 Task: Add Dr. Bronner's Organic Spearmint Peppermint Soap to the cart.
Action: Mouse moved to (309, 153)
Screenshot: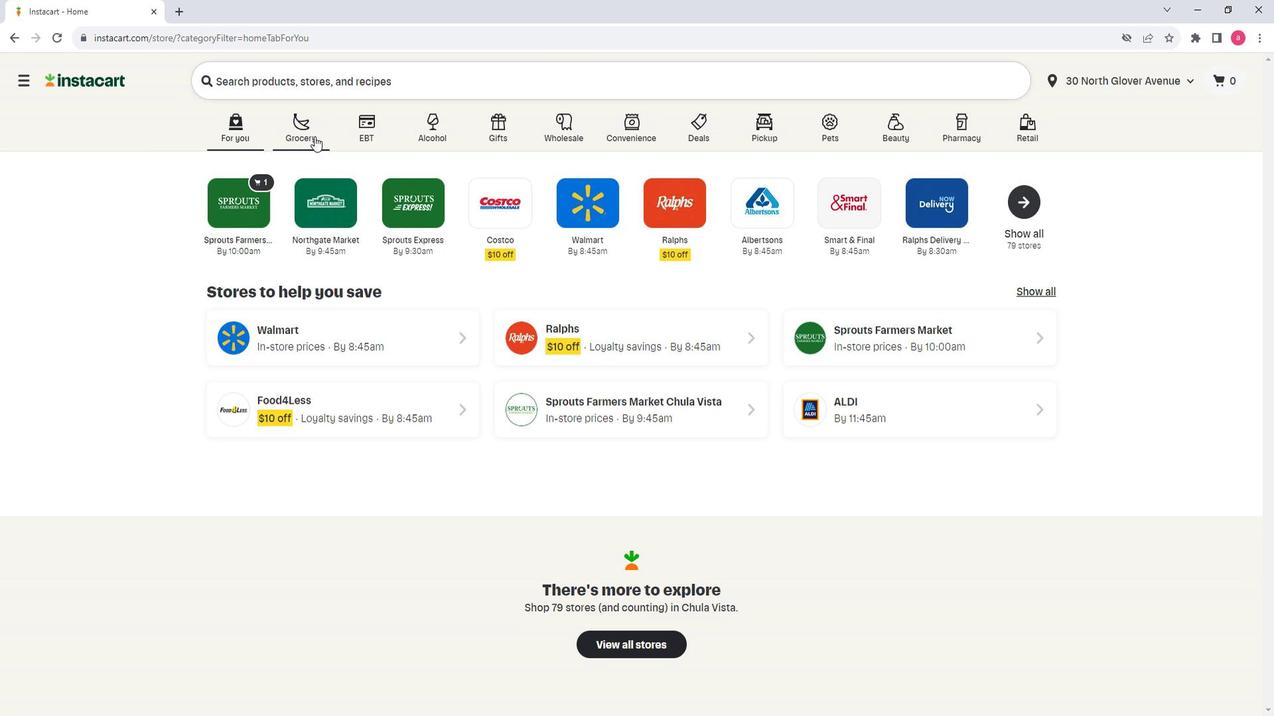 
Action: Mouse pressed left at (309, 153)
Screenshot: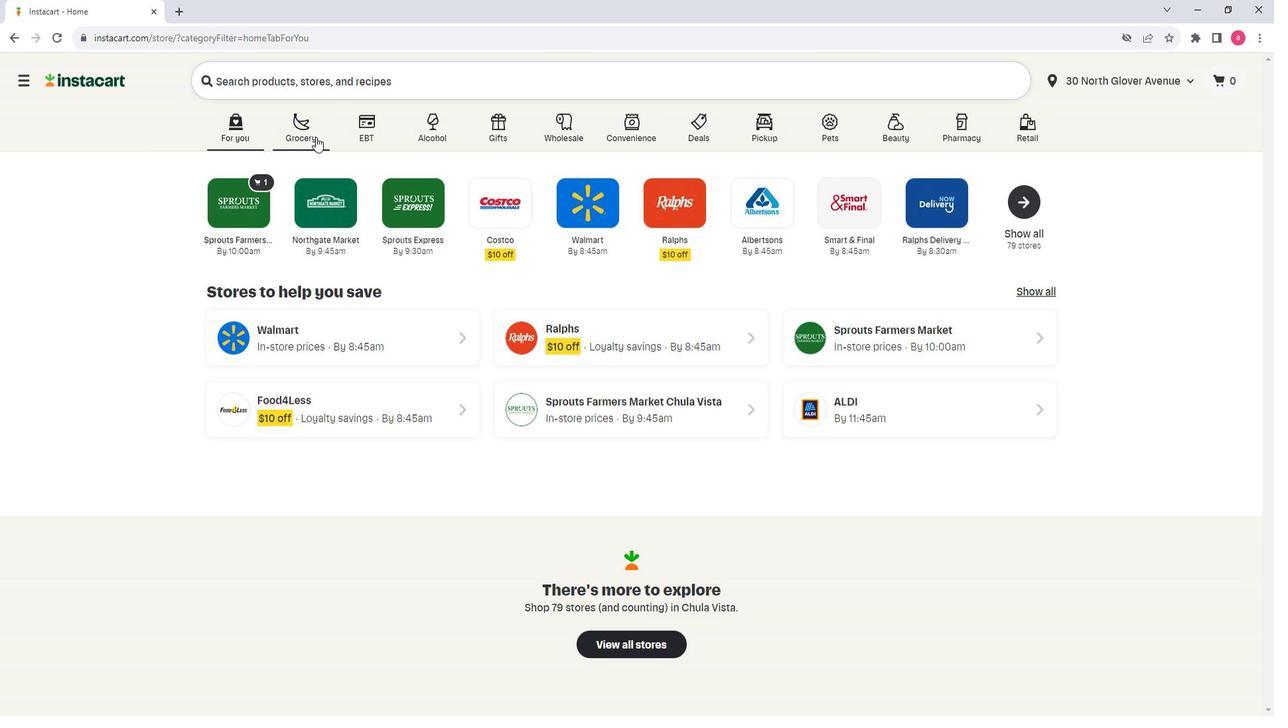 
Action: Mouse moved to (410, 380)
Screenshot: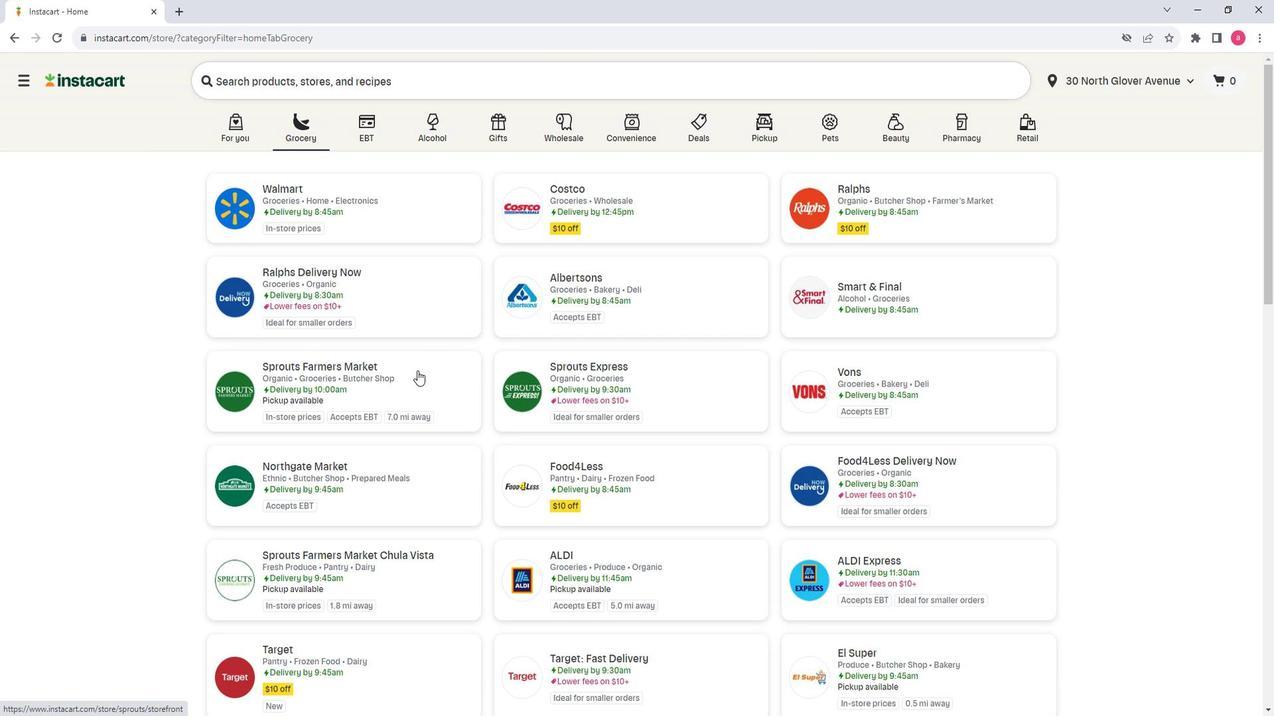 
Action: Mouse pressed left at (410, 380)
Screenshot: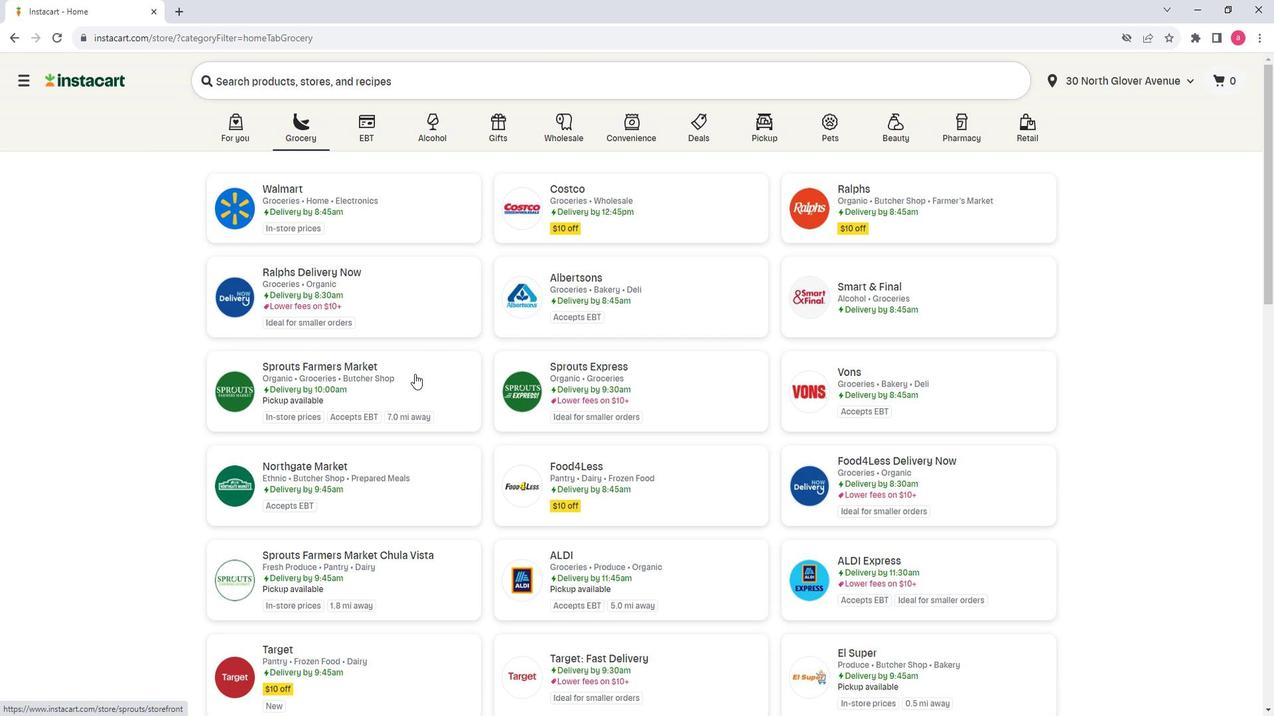 
Action: Mouse moved to (94, 388)
Screenshot: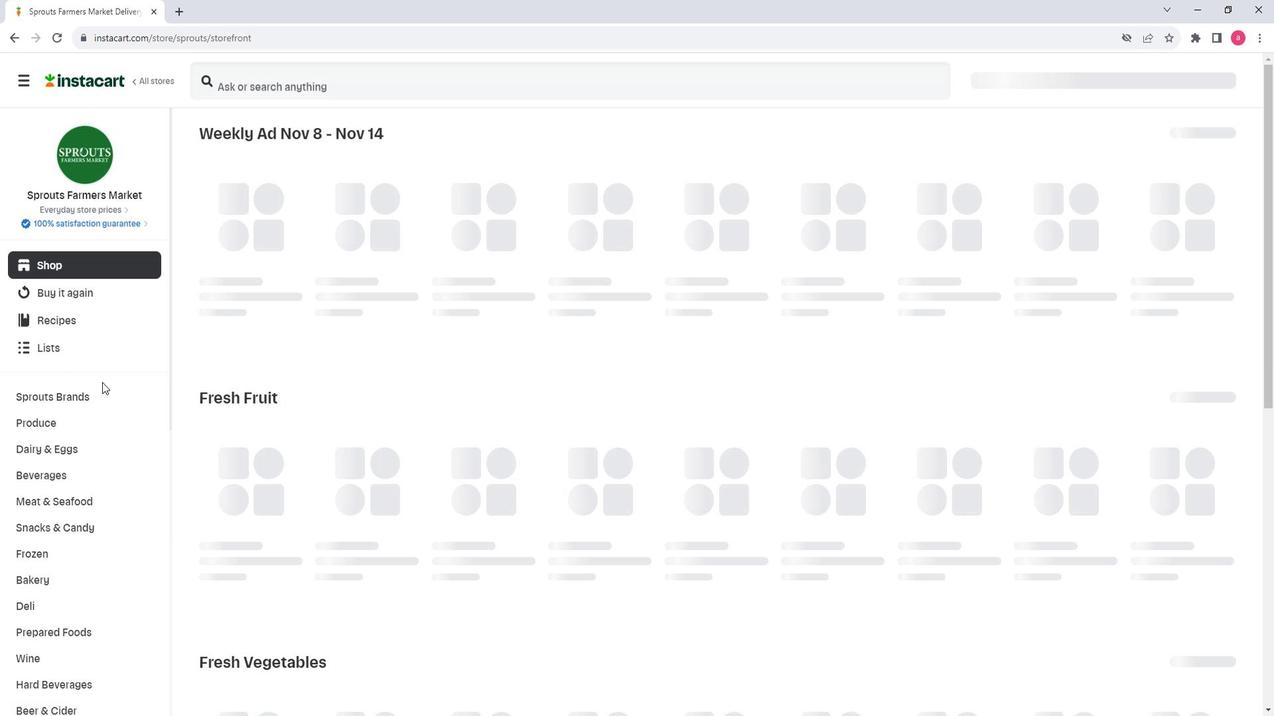 
Action: Mouse scrolled (94, 388) with delta (0, 0)
Screenshot: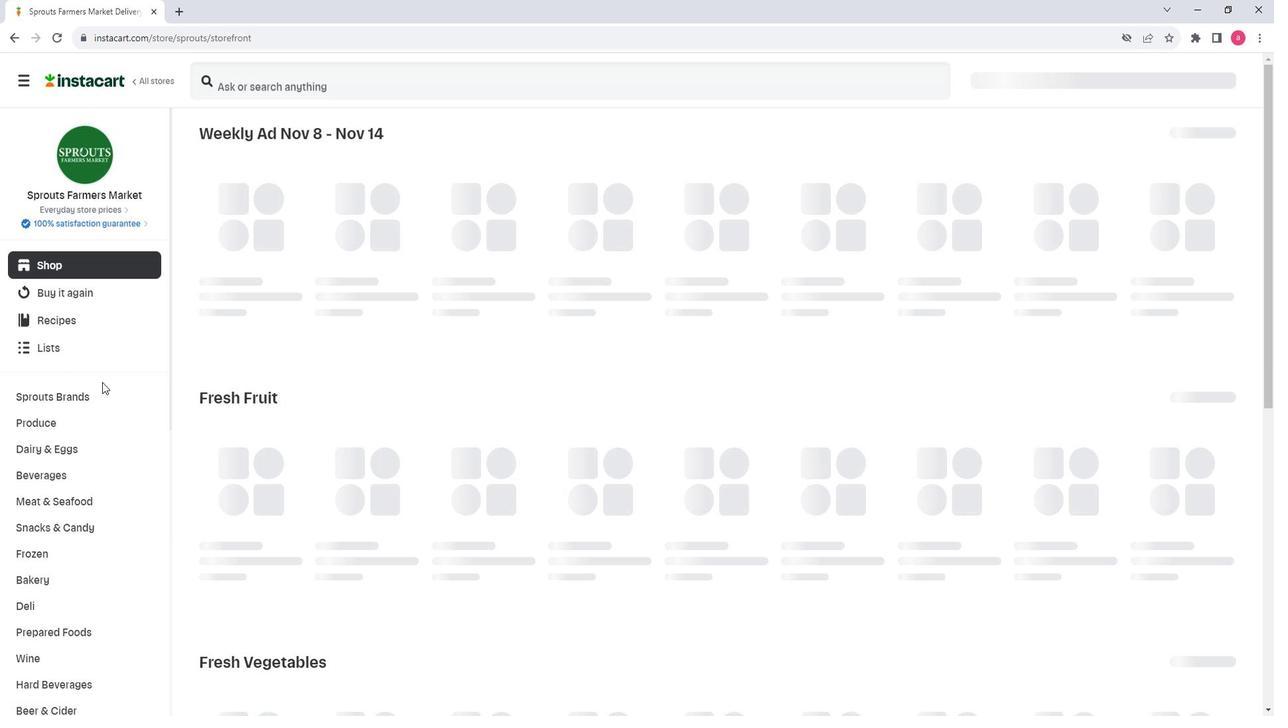 
Action: Mouse scrolled (94, 388) with delta (0, 0)
Screenshot: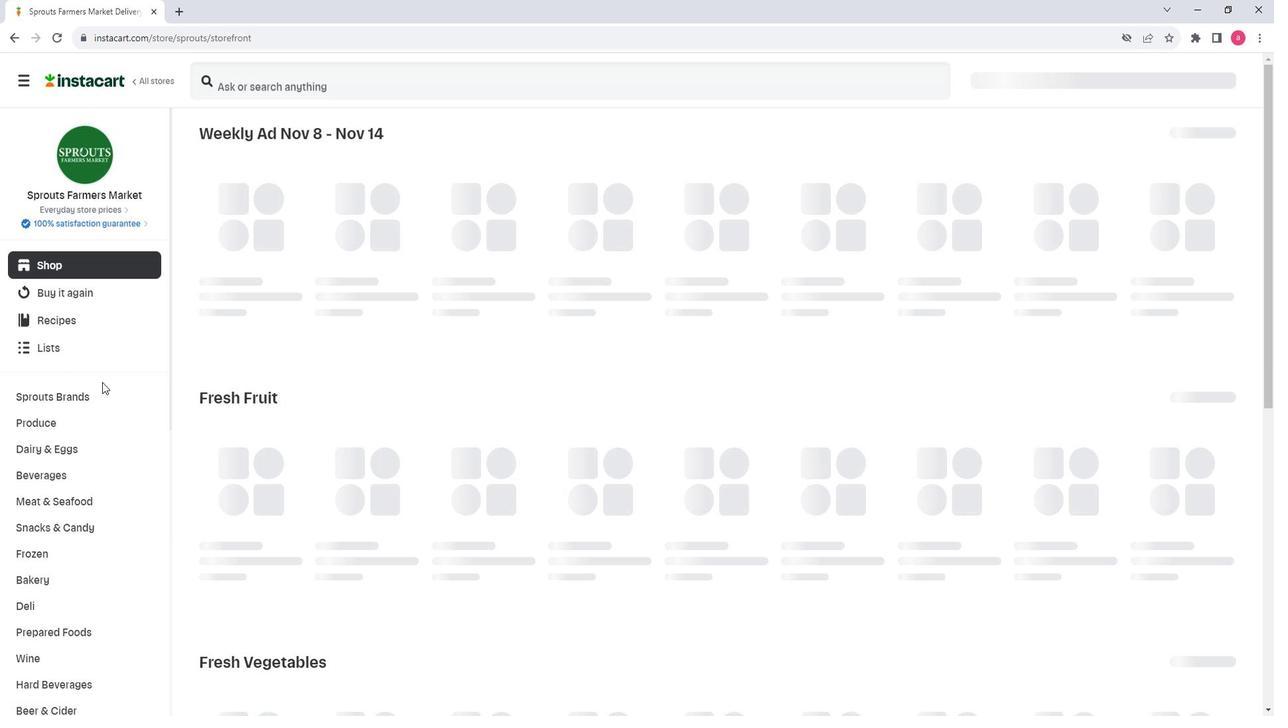 
Action: Mouse moved to (94, 390)
Screenshot: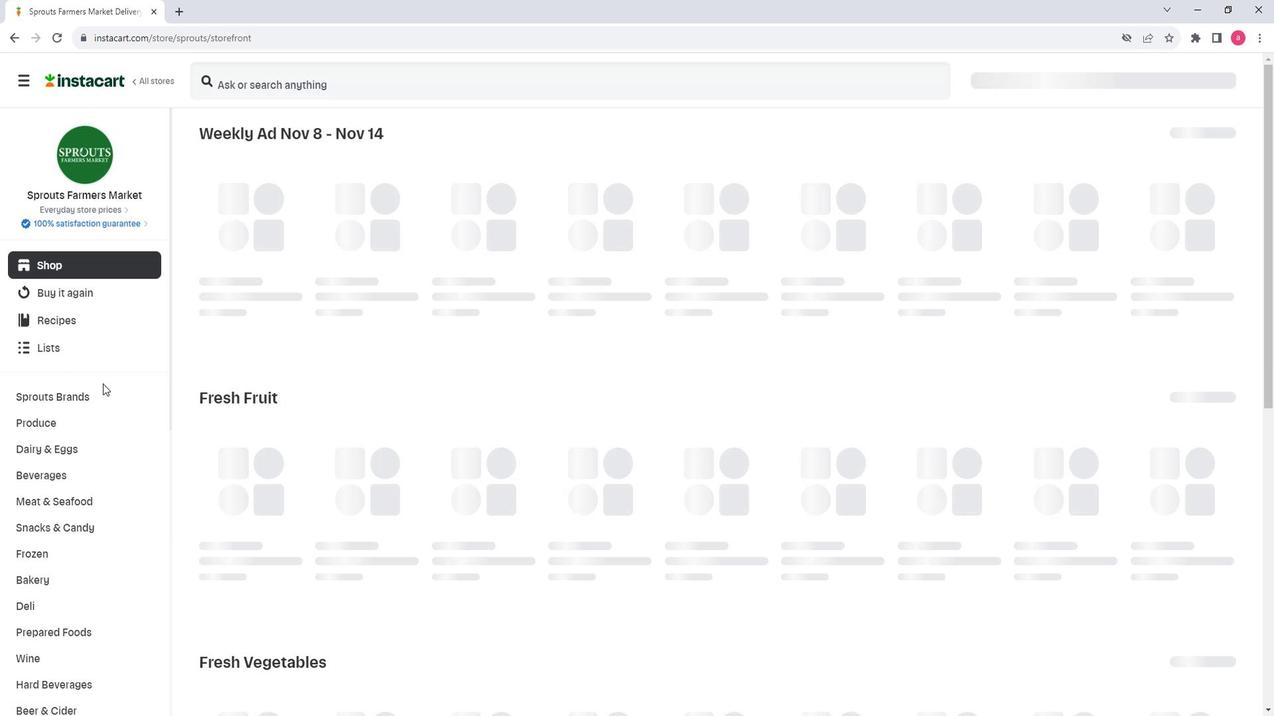 
Action: Mouse scrolled (94, 389) with delta (0, 0)
Screenshot: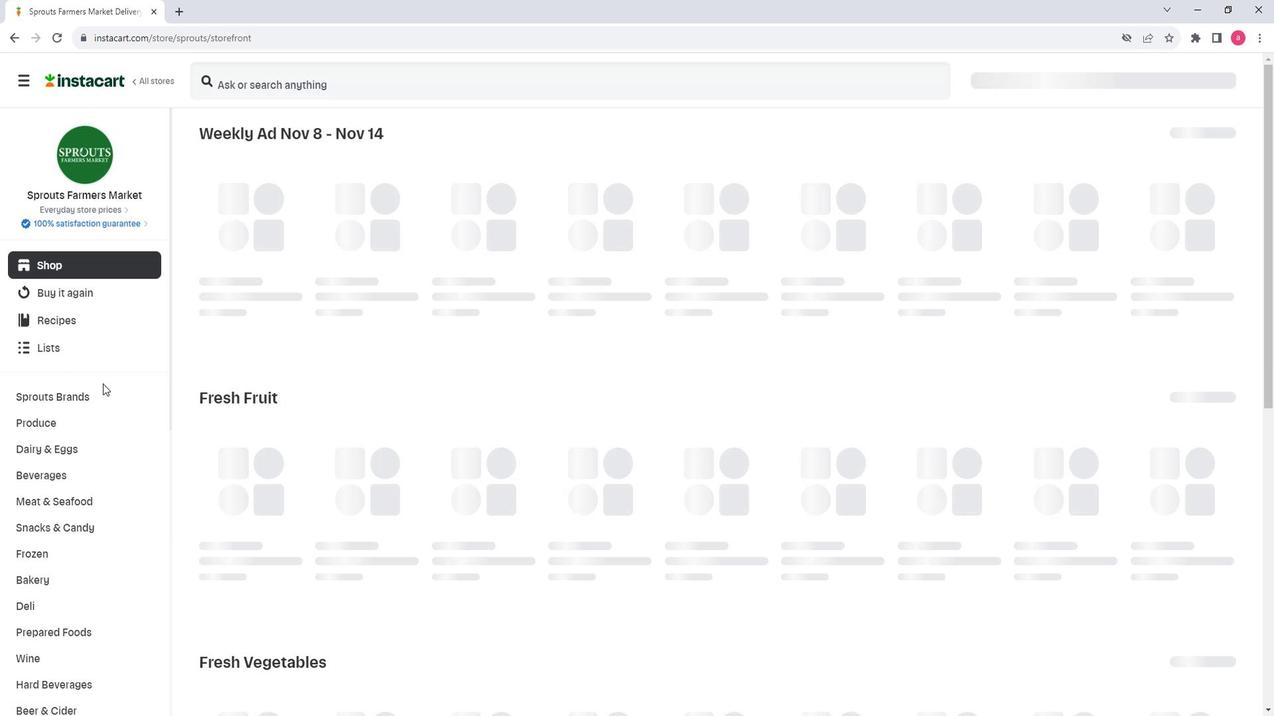 
Action: Mouse moved to (94, 390)
Screenshot: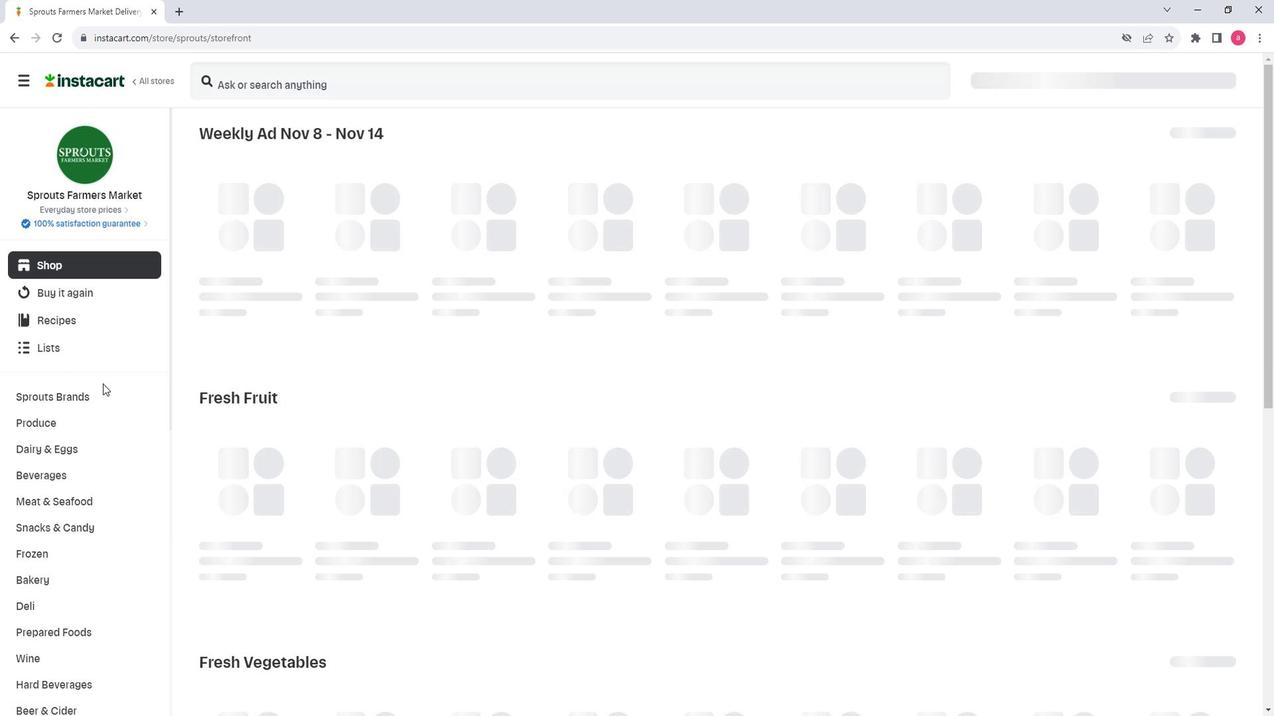 
Action: Mouse scrolled (94, 390) with delta (0, 0)
Screenshot: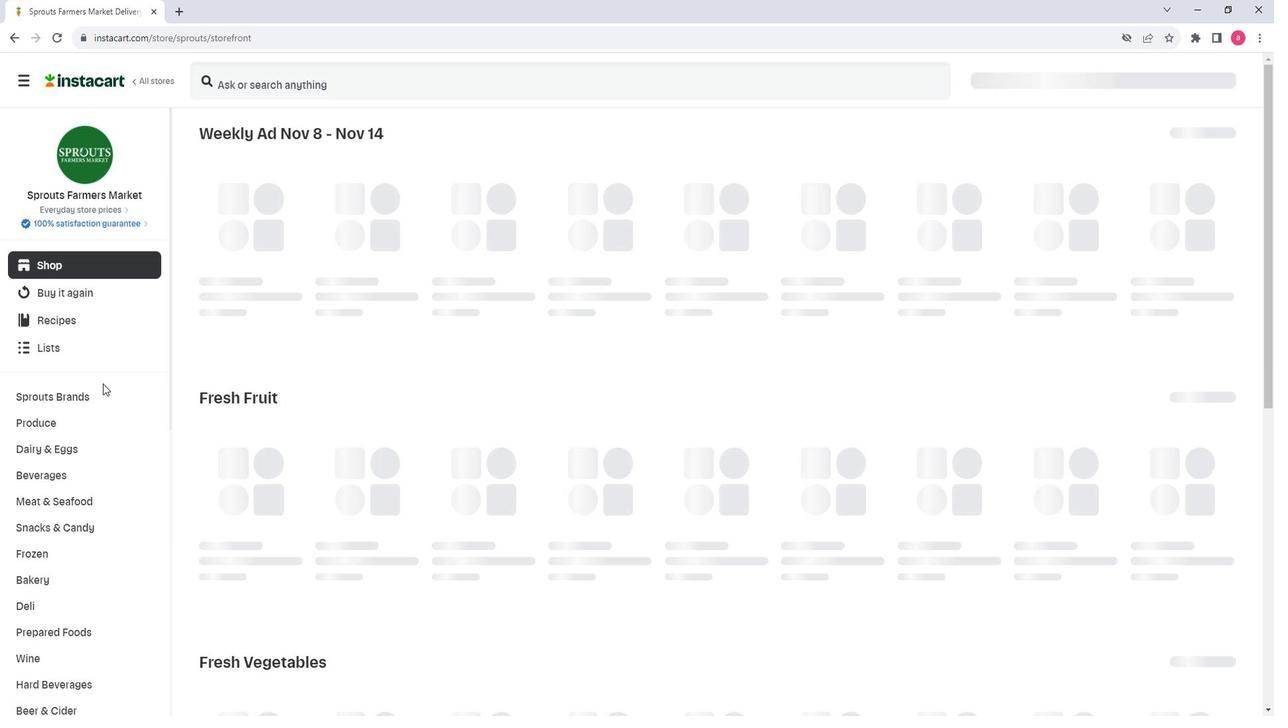 
Action: Mouse moved to (94, 391)
Screenshot: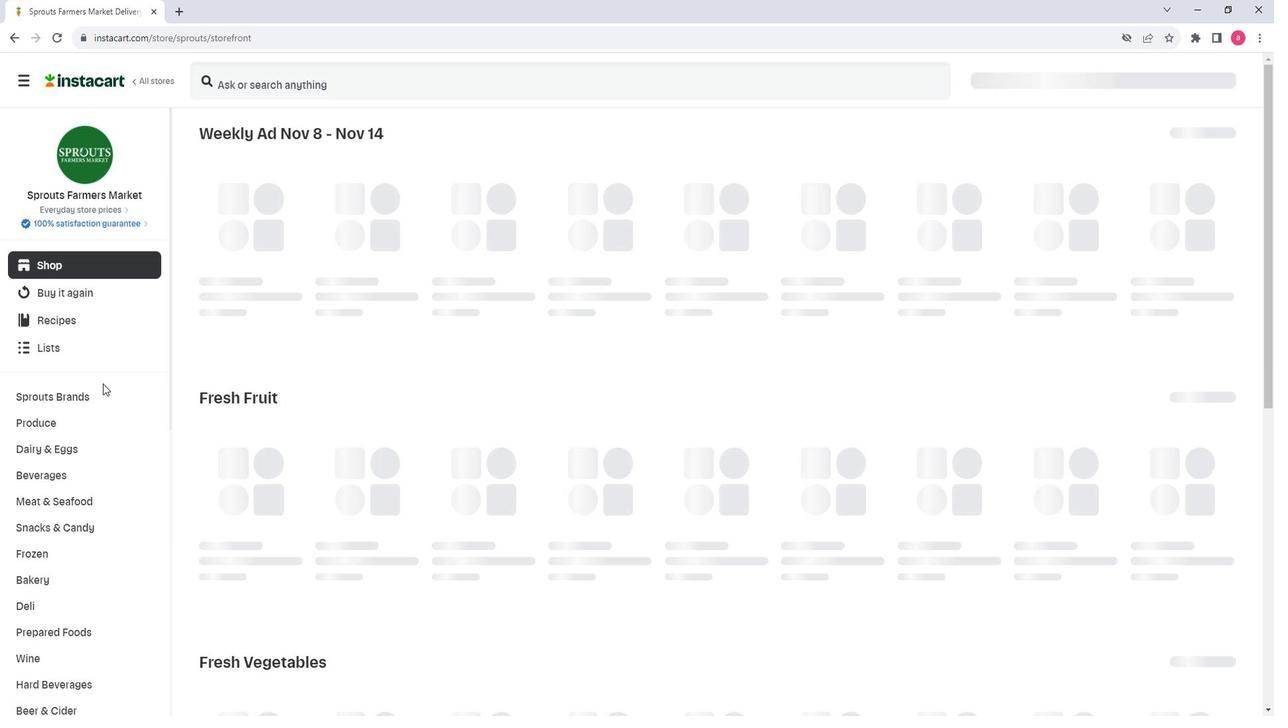
Action: Mouse scrolled (94, 390) with delta (0, 0)
Screenshot: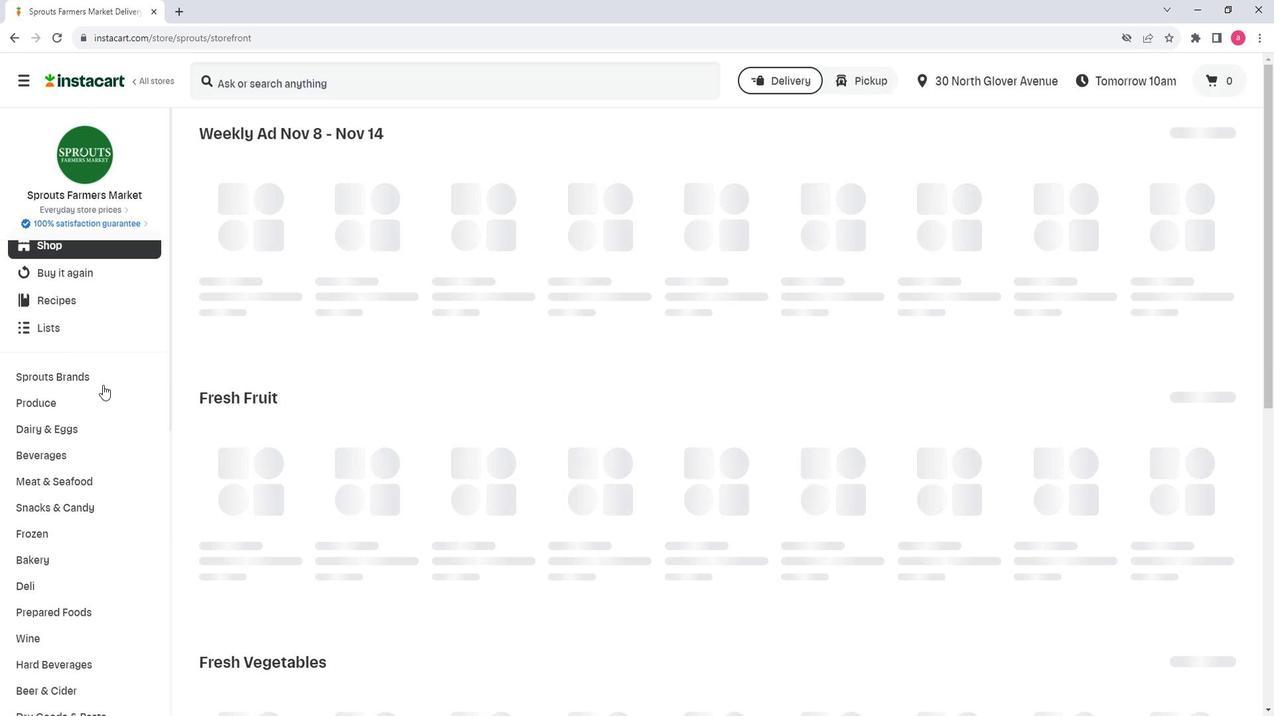 
Action: Mouse moved to (94, 392)
Screenshot: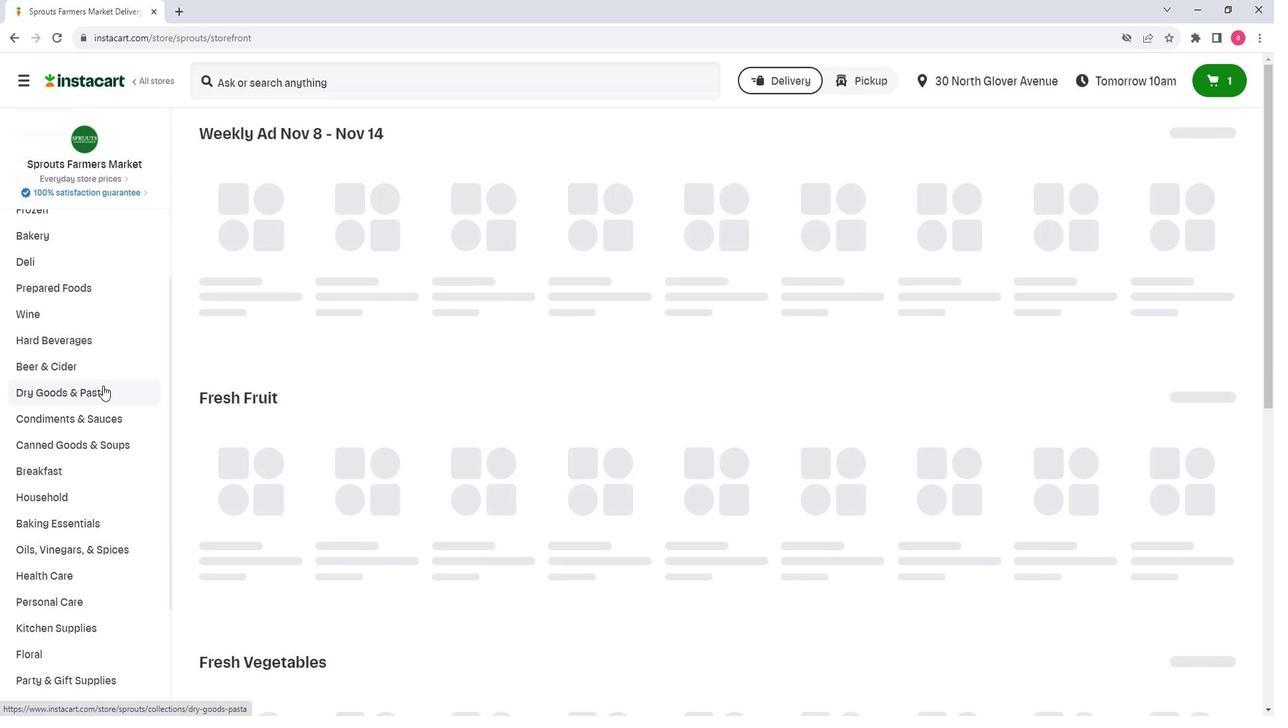 
Action: Mouse scrolled (94, 391) with delta (0, 0)
Screenshot: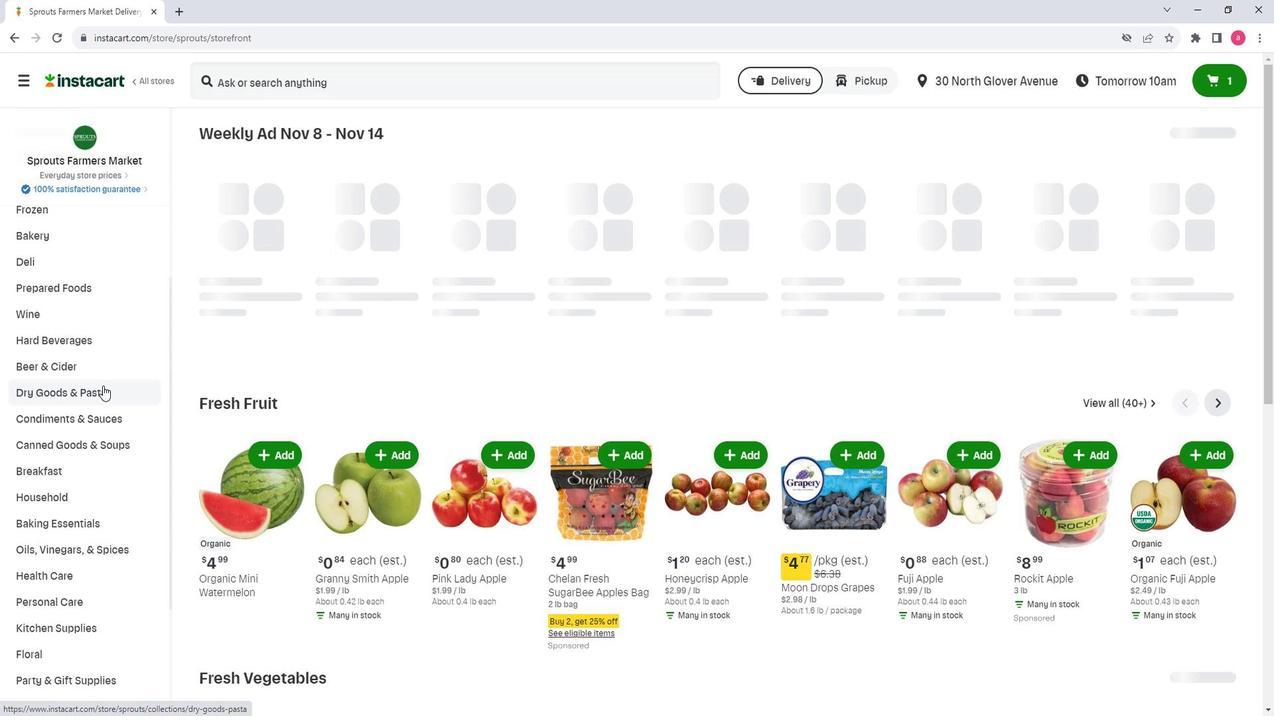 
Action: Mouse moved to (61, 538)
Screenshot: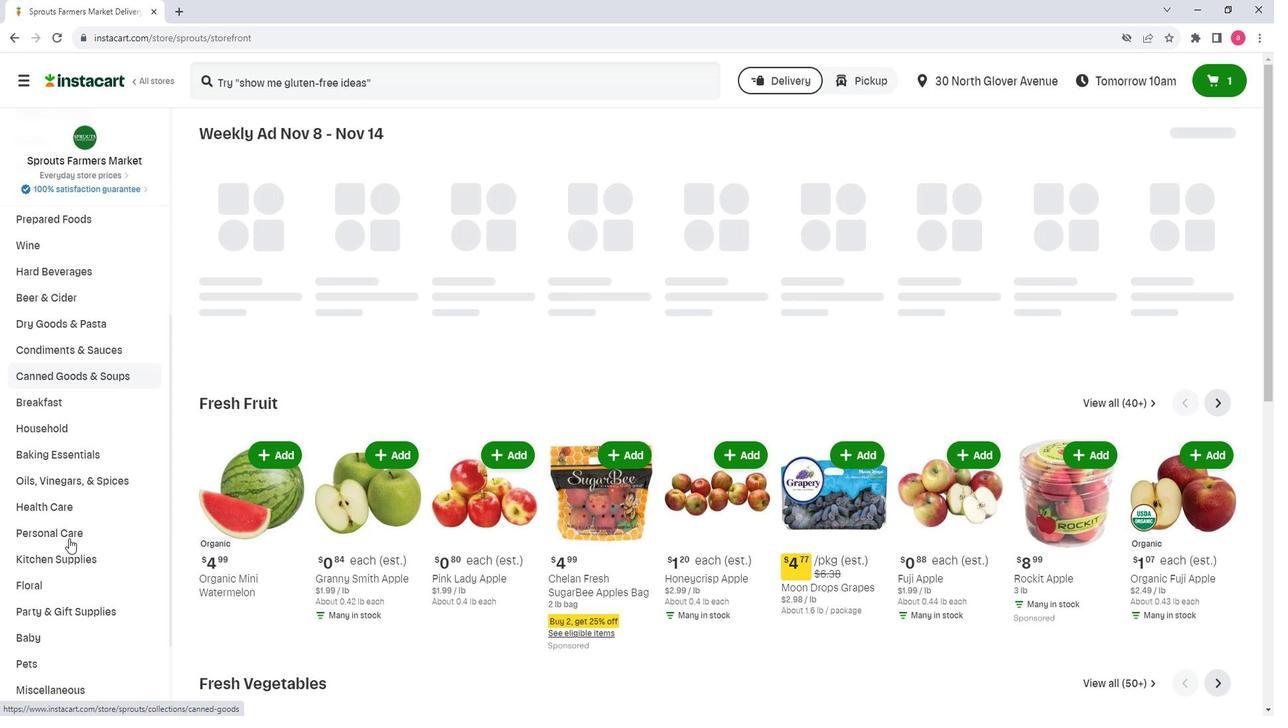 
Action: Mouse pressed left at (61, 538)
Screenshot: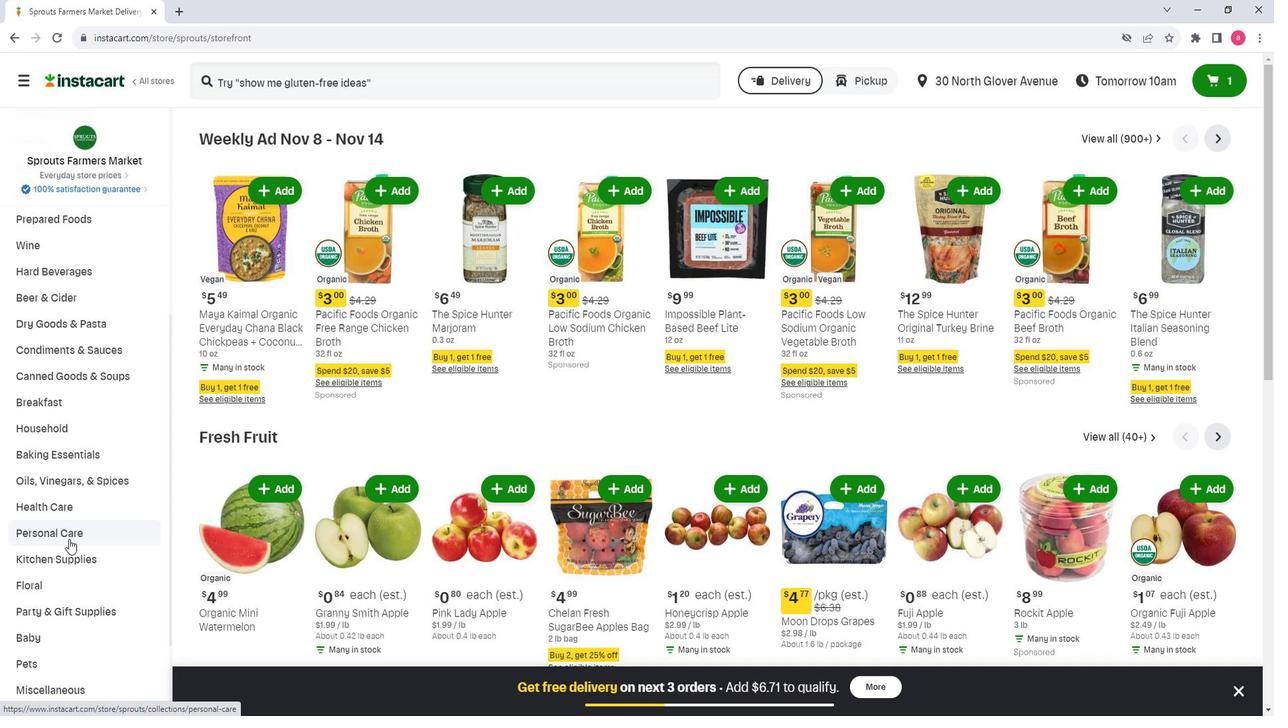 
Action: Mouse moved to (311, 195)
Screenshot: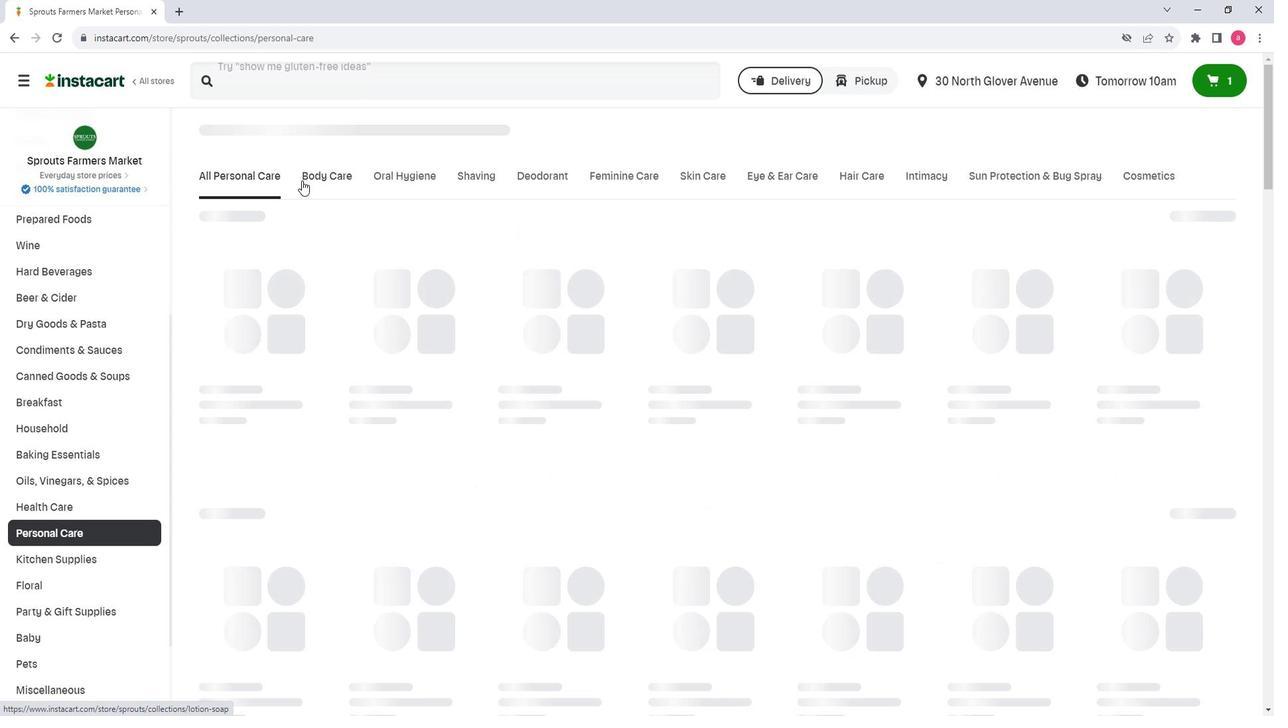 
Action: Mouse pressed left at (311, 195)
Screenshot: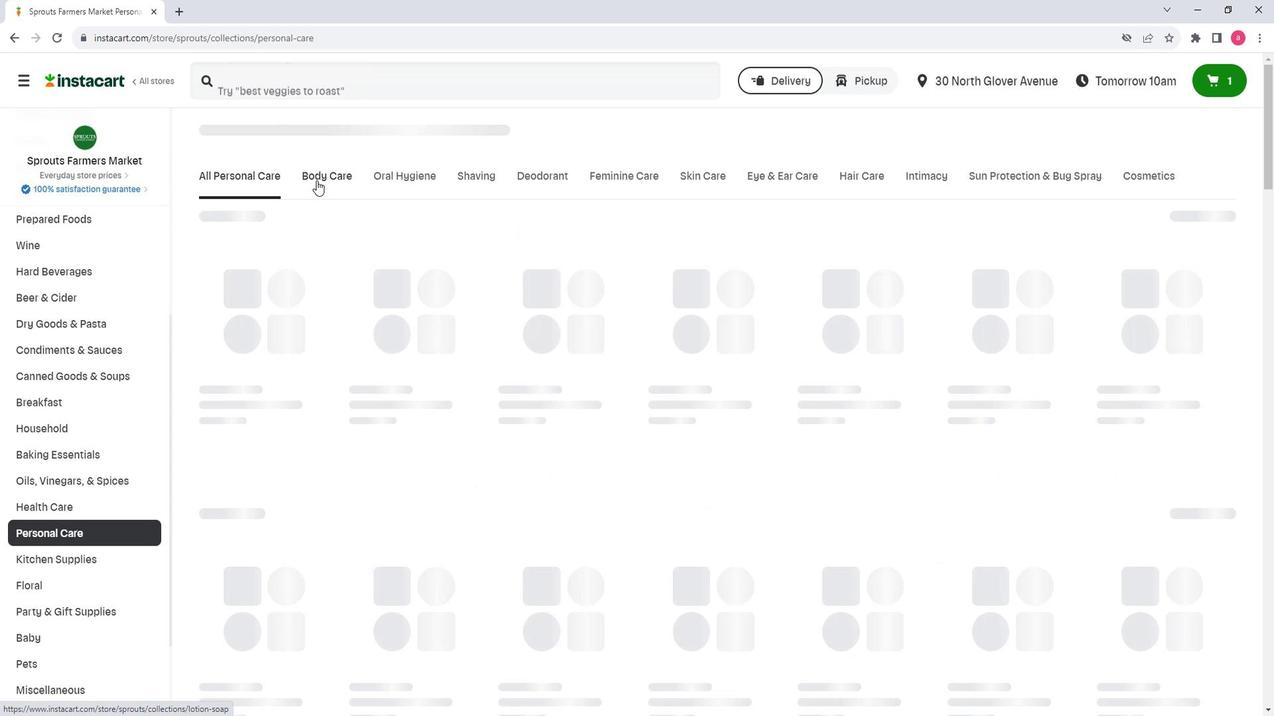 
Action: Mouse moved to (299, 240)
Screenshot: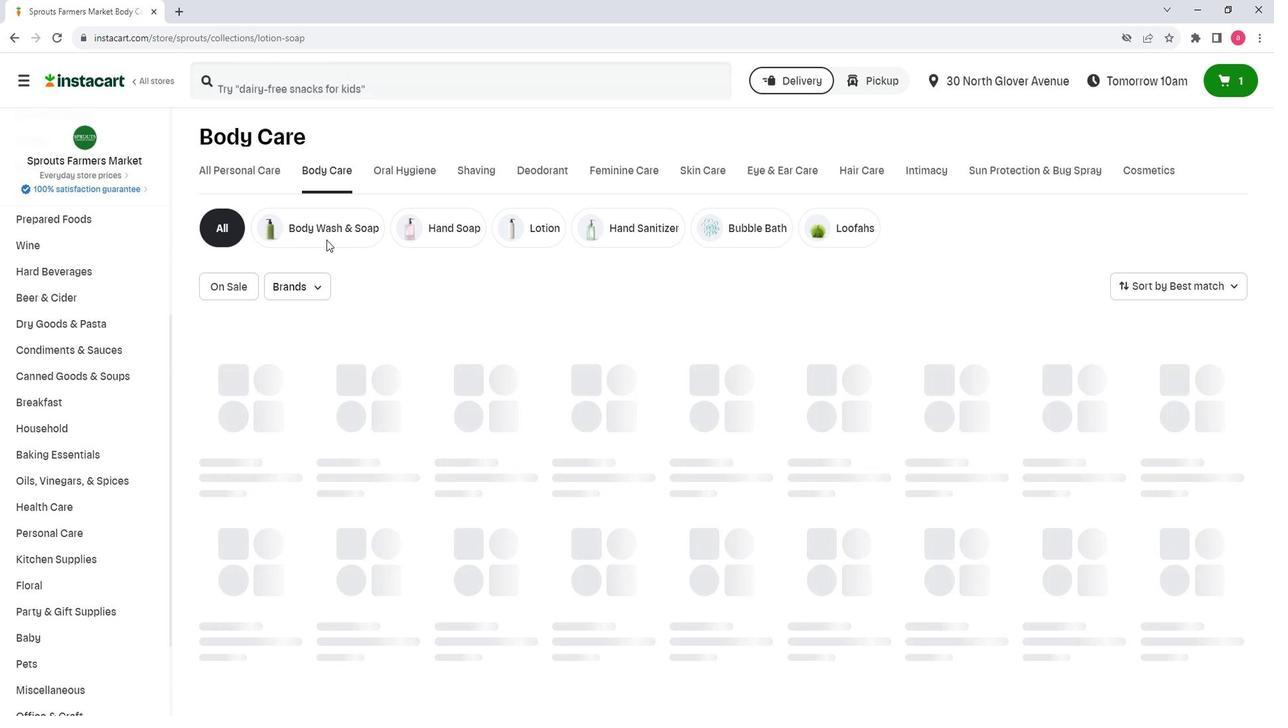 
Action: Mouse pressed left at (299, 240)
Screenshot: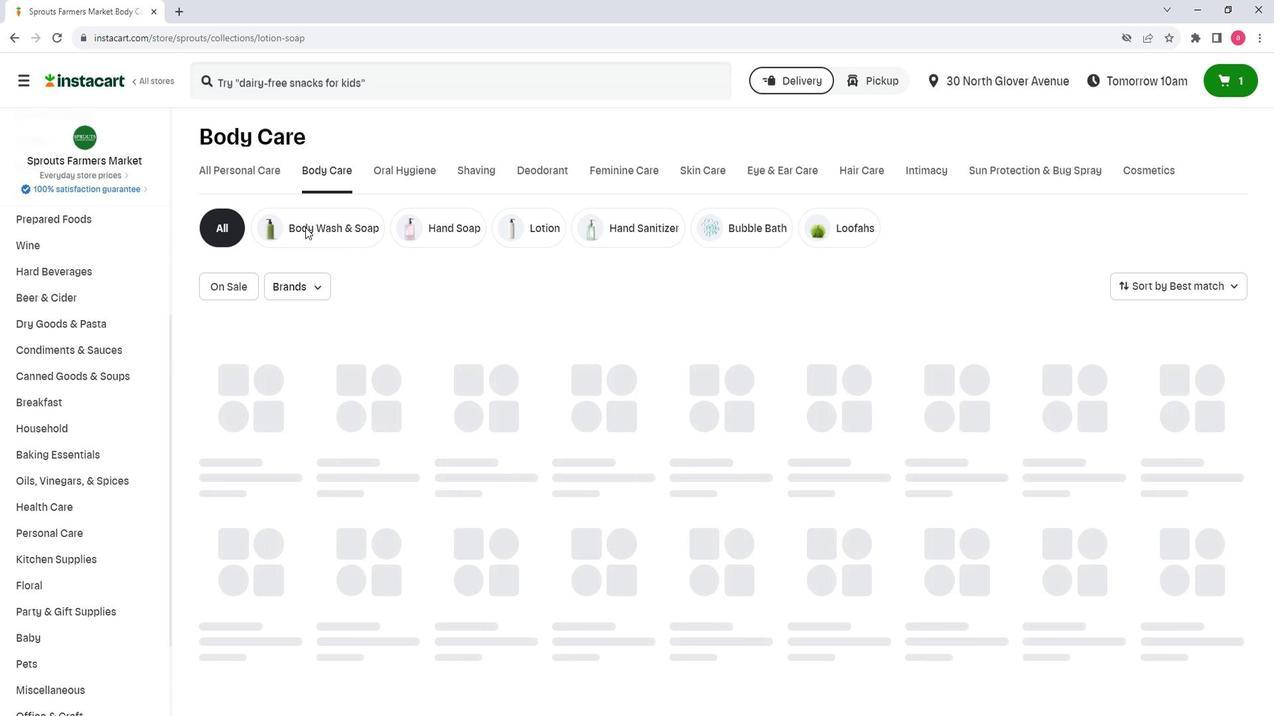 
Action: Mouse moved to (246, 100)
Screenshot: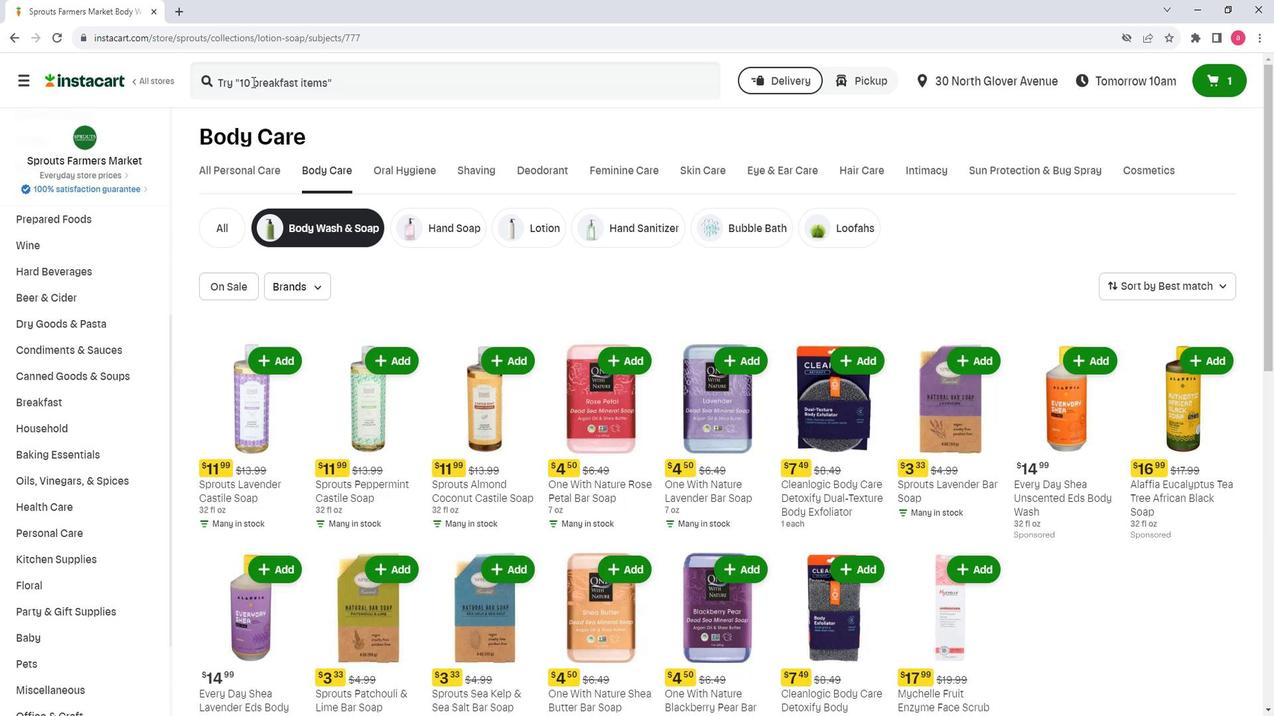 
Action: Mouse pressed left at (246, 100)
Screenshot: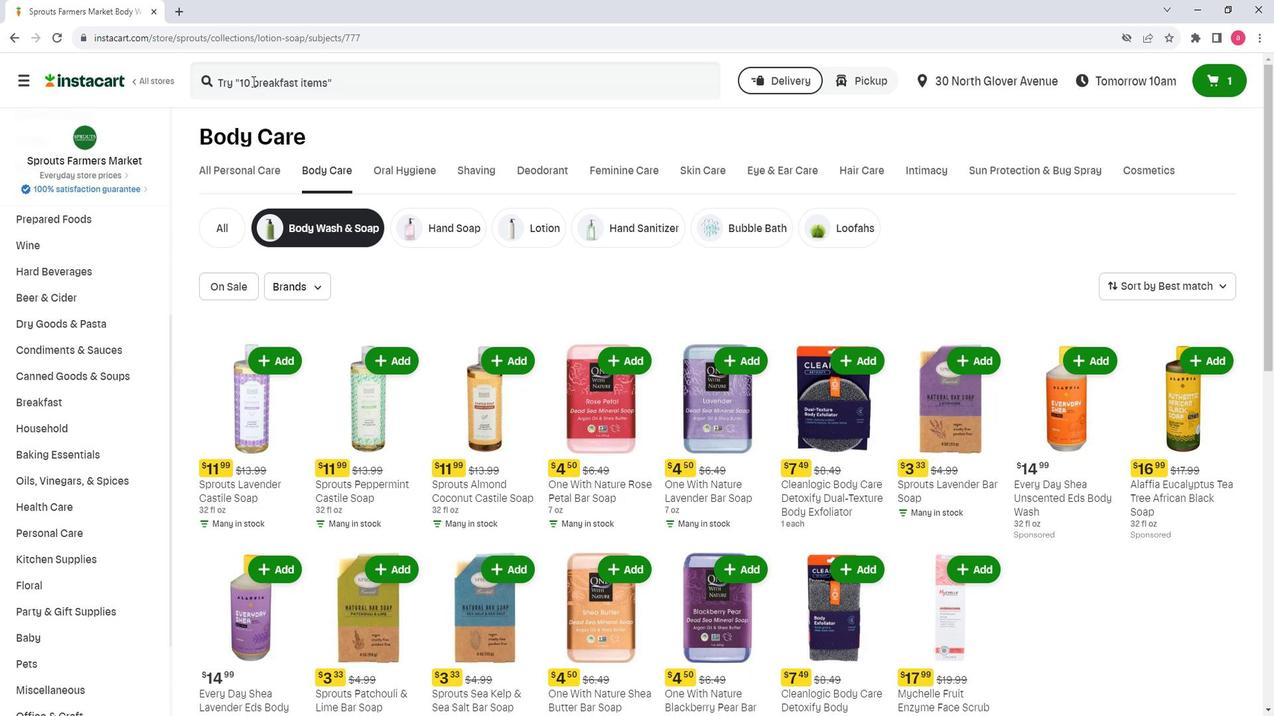 
Action: Key pressed <Key.shift>Dr.<Key.space><Key.shift><Key.shift><Key.shift><Key.shift><Key.shift><Key.shift><Key.shift><Key.shift><Key.shift><Key.shift><Key.shift>Bronner<Key.space><Key.shift><Key.shift><Key.shift><Key.shift><Key.shift><Key.backspace>'s<Key.space><Key.shift><Key.shift><Key.shift><Key.shift><Key.shift><Key.shift><Key.shift><Key.shift><Key.shift><Key.shift><Key.shift><Key.shift><Key.shift><Key.shift><Key.shift><Key.shift><Key.shift><Key.shift><Key.shift><Key.shift><Key.shift><Key.shift><Key.shift><Key.shift><Key.shift><Key.shift><Key.shift><Key.shift><Key.shift><Key.shift><Key.shift>Organic<Key.space><Key.shift><Key.shift><Key.shift><Key.shift><Key.shift><Key.shift><Key.shift><Key.shift><Key.shift><Key.shift><Key.shift><Key.shift>Spearmint<Key.space><Key.shift>Peppermint
Screenshot: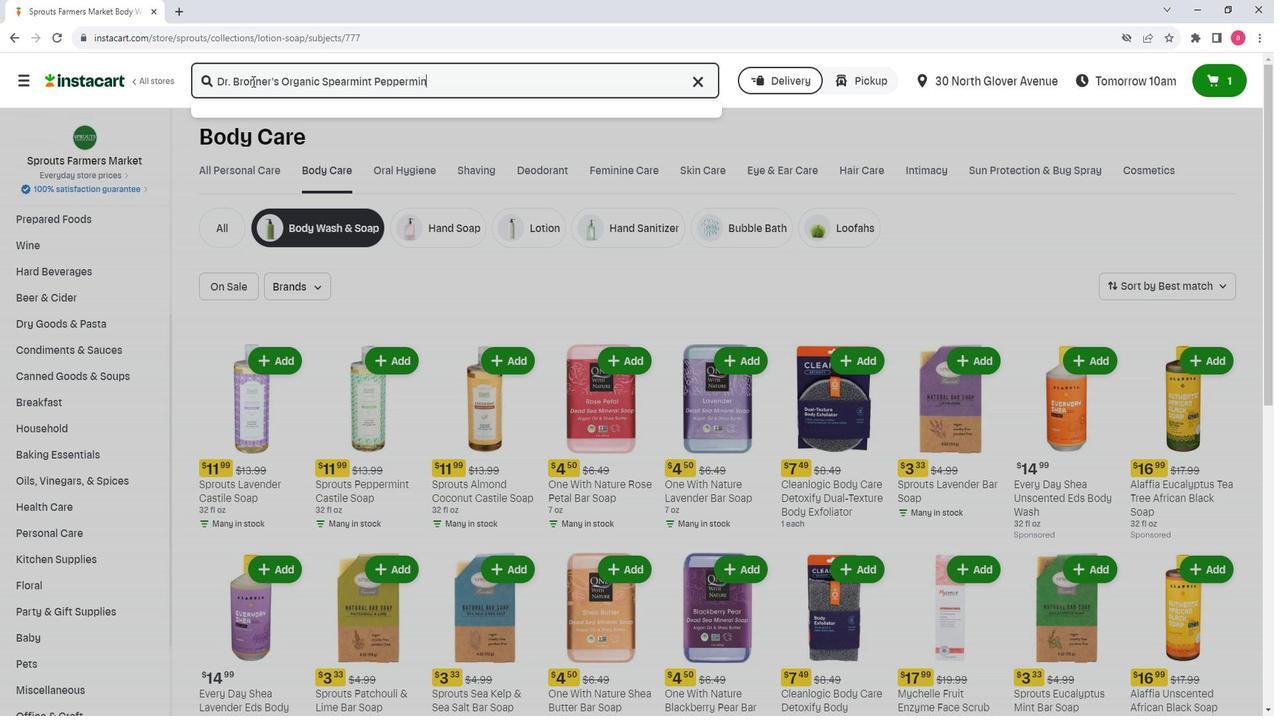 
Action: Mouse moved to (244, 100)
Screenshot: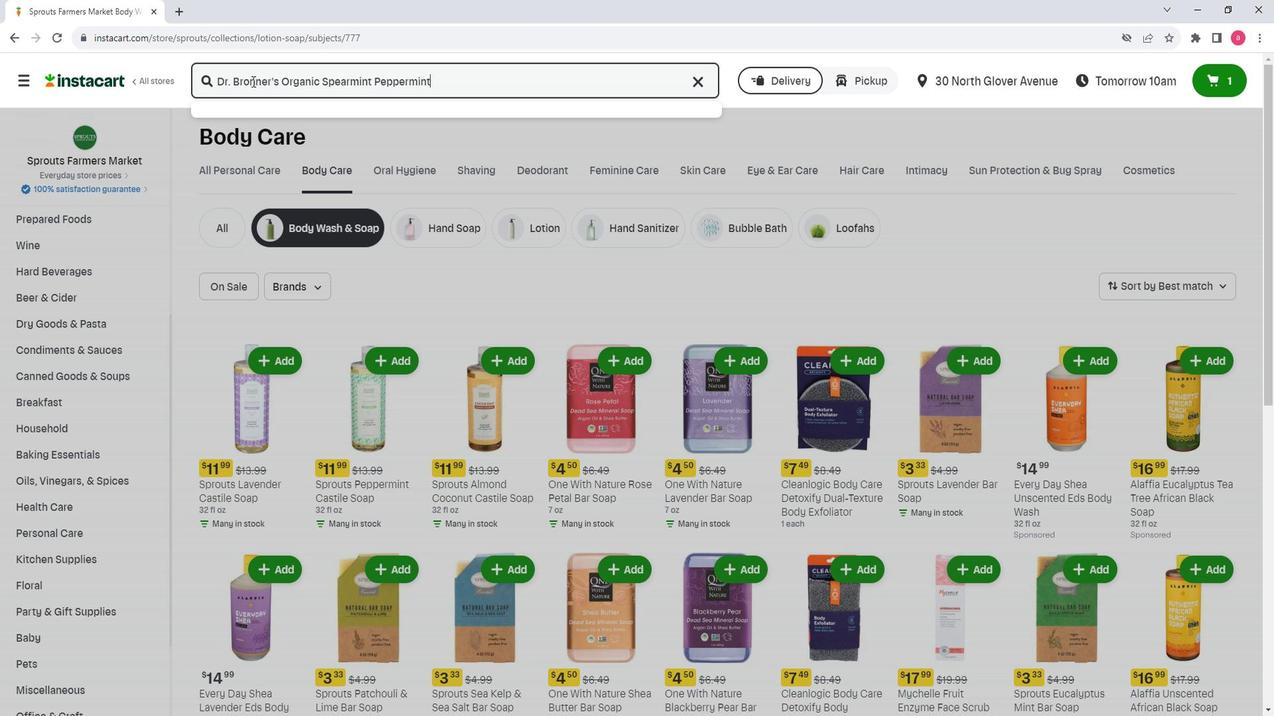 
Action: Key pressed <Key.space><Key.shift>Soap<Key.enter>
Screenshot: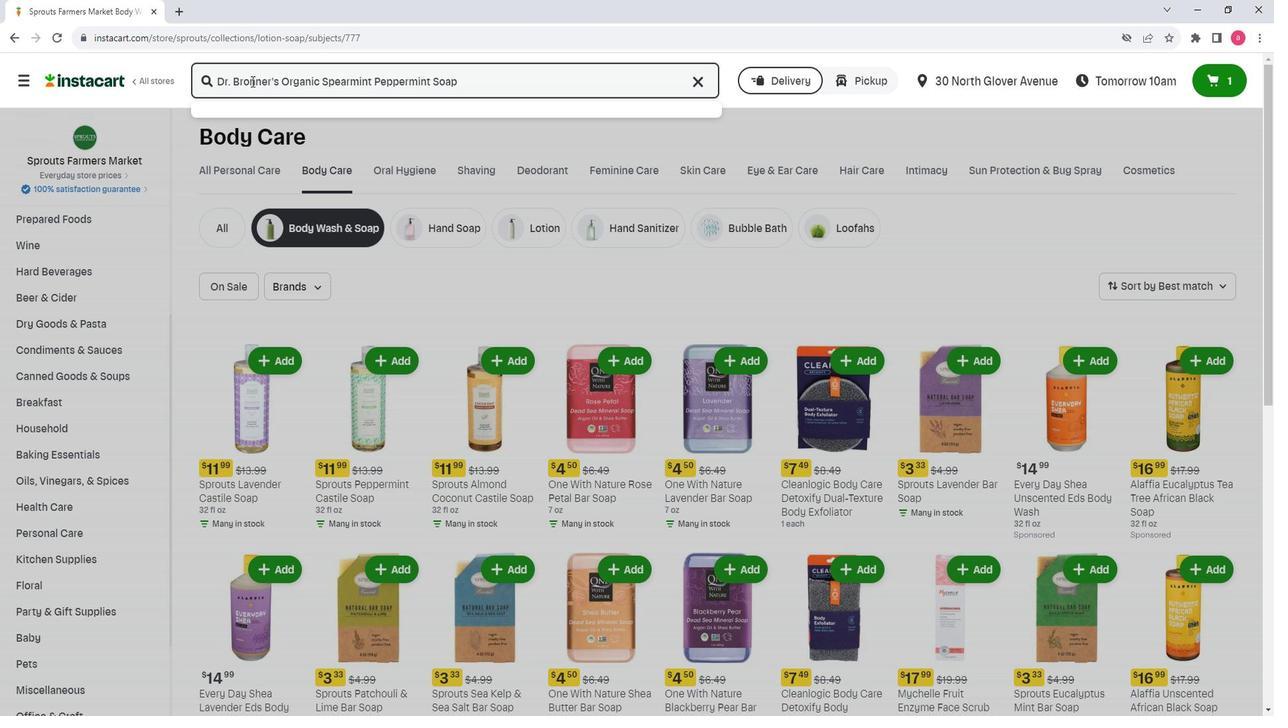 
Action: Mouse moved to (965, 238)
Screenshot: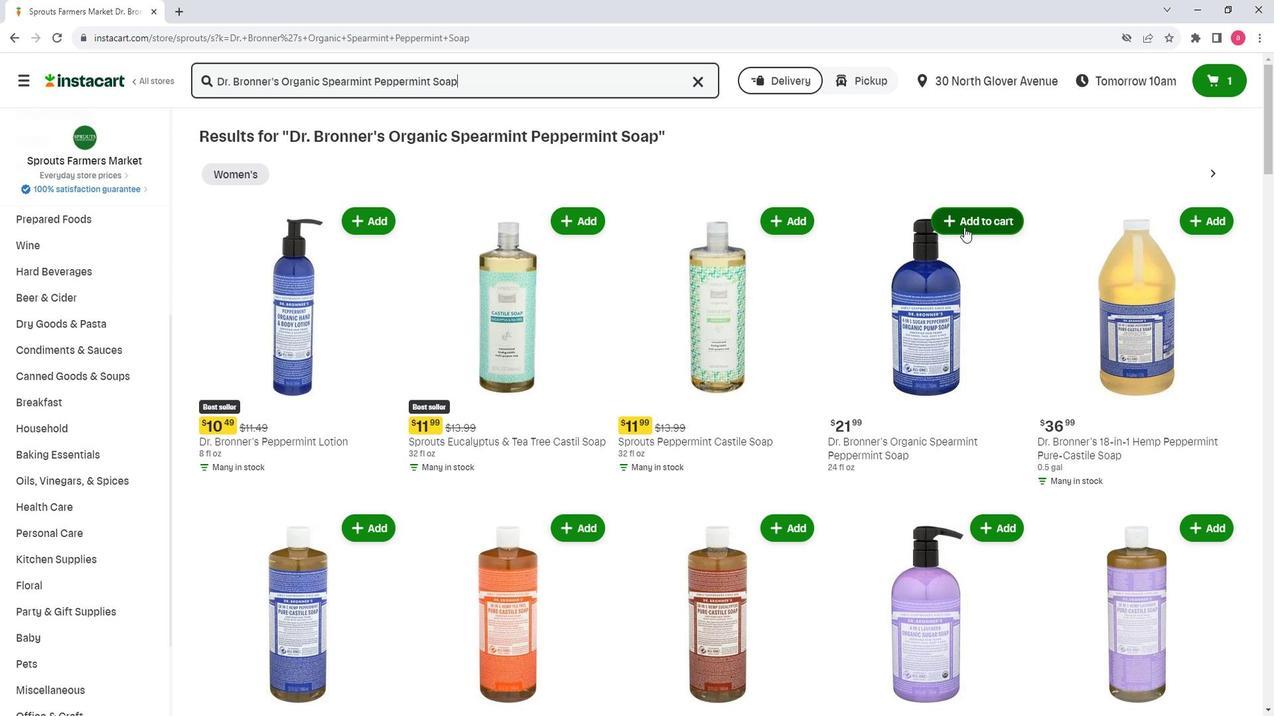 
Action: Mouse pressed left at (965, 238)
Screenshot: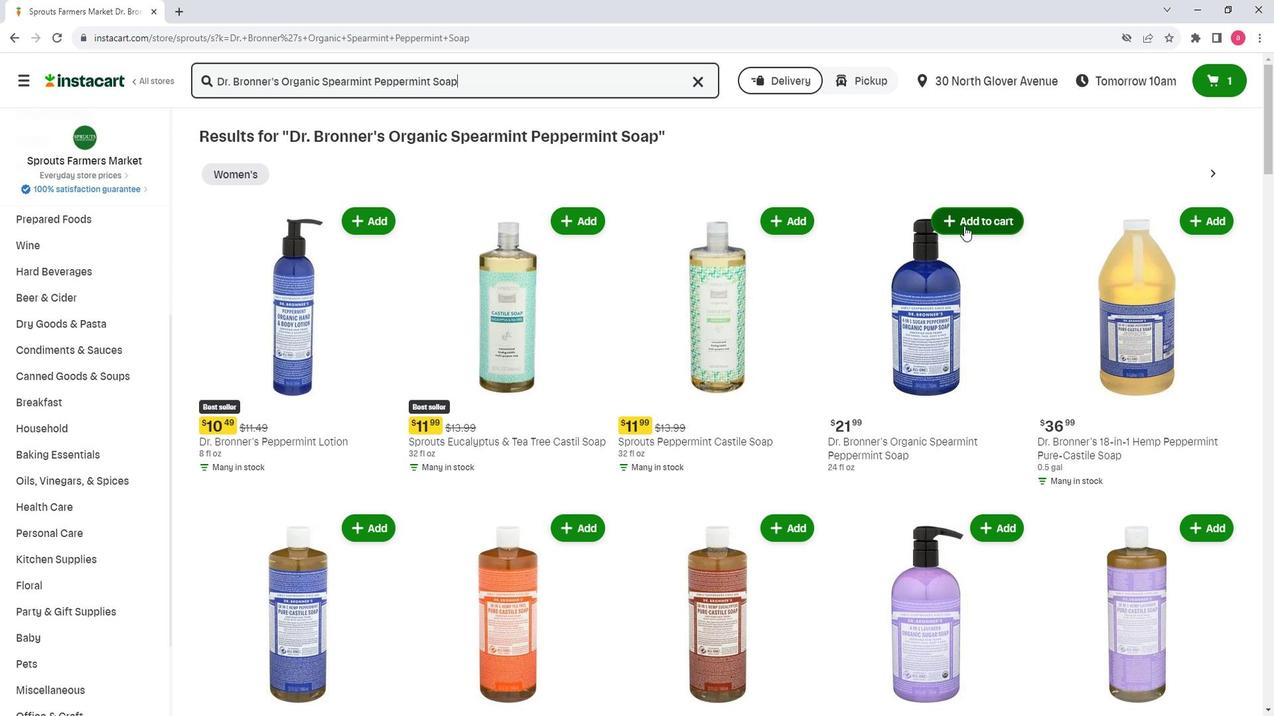 
Action: Mouse moved to (964, 309)
Screenshot: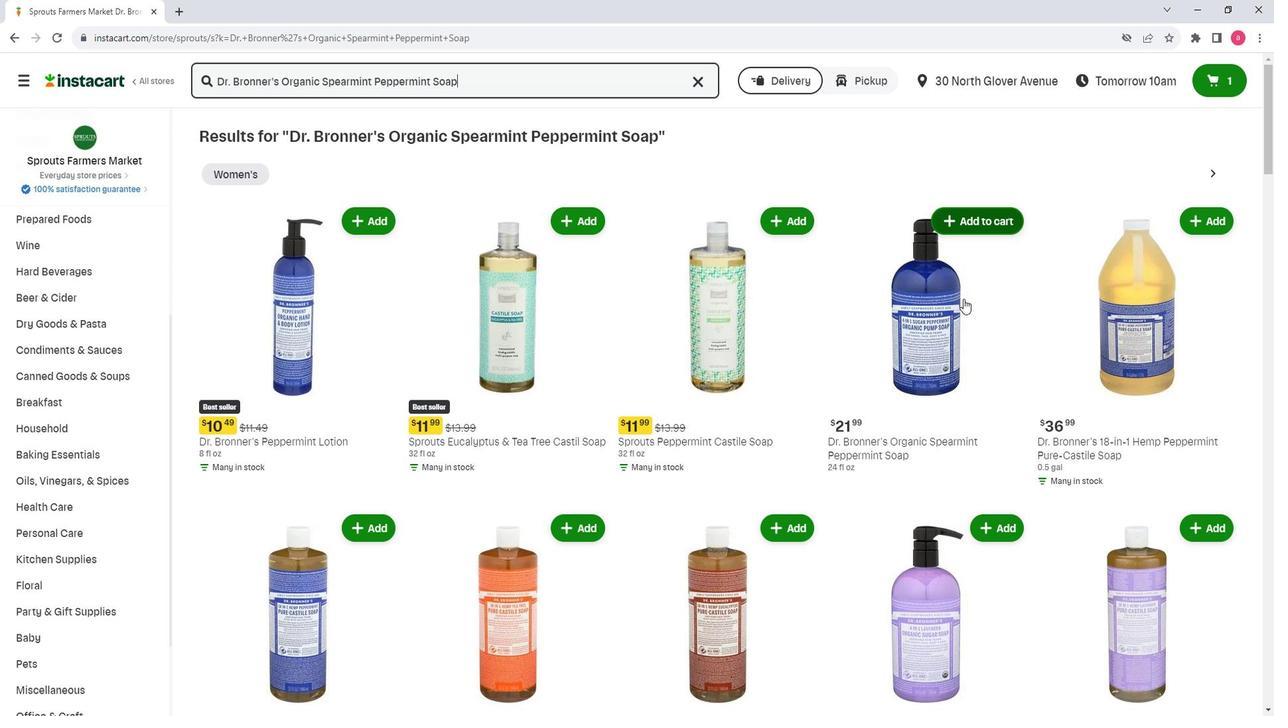 
